 Task: Report abuse to  page of ExxonMobil
Action: Mouse moved to (508, 75)
Screenshot: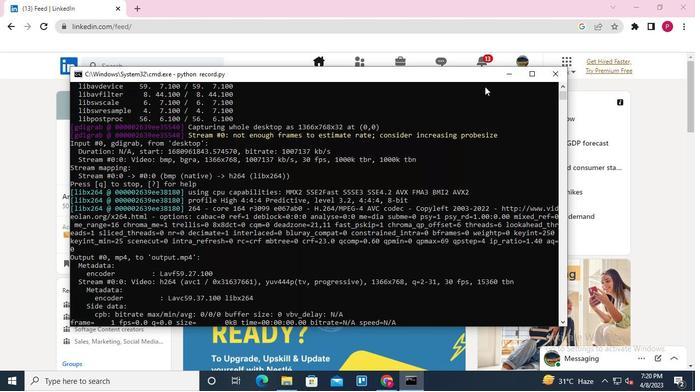 
Action: Mouse pressed left at (508, 75)
Screenshot: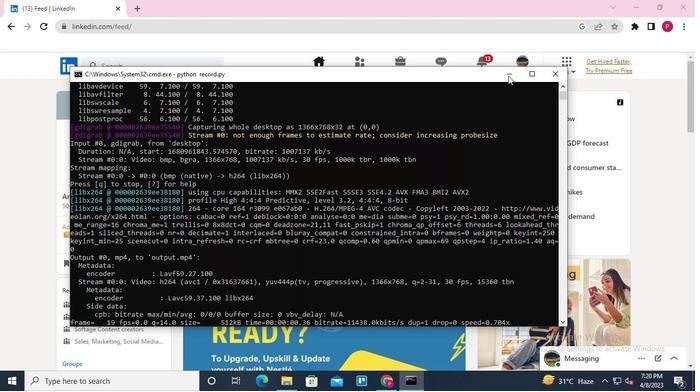 
Action: Mouse moved to (133, 66)
Screenshot: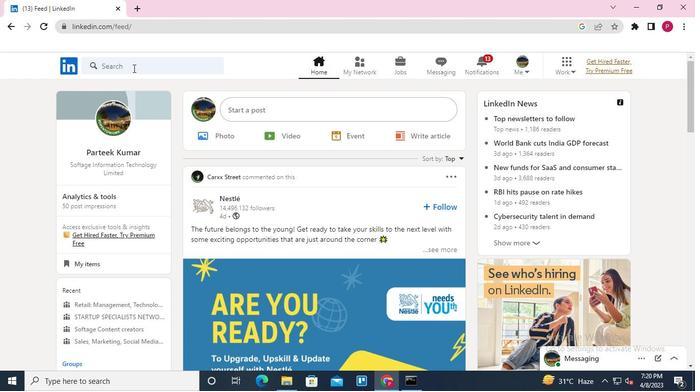
Action: Mouse pressed left at (133, 66)
Screenshot: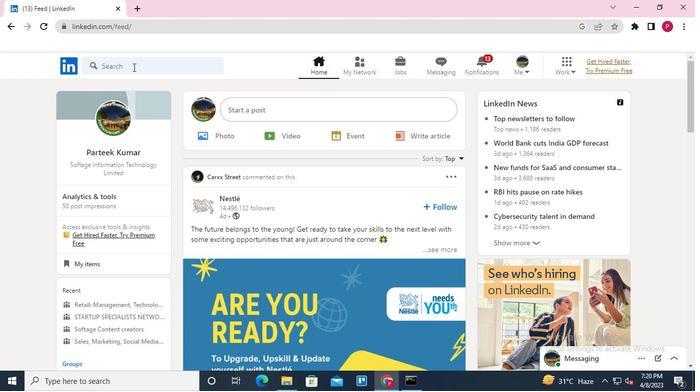 
Action: Mouse moved to (106, 120)
Screenshot: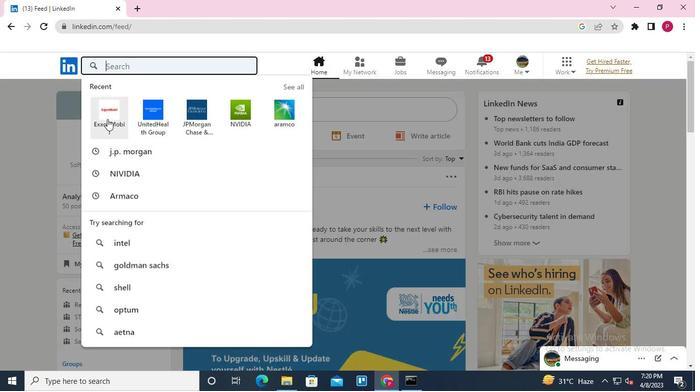 
Action: Mouse pressed left at (106, 120)
Screenshot: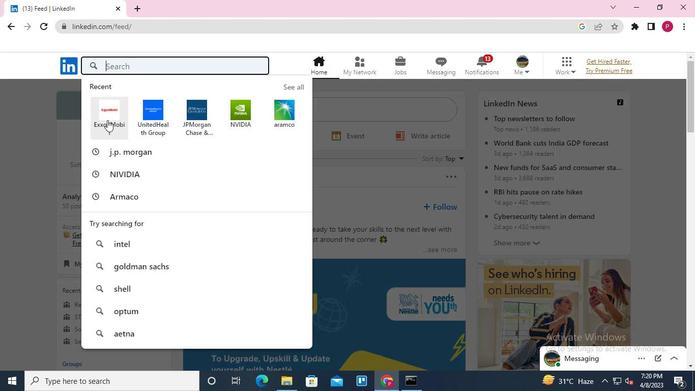 
Action: Mouse moved to (237, 207)
Screenshot: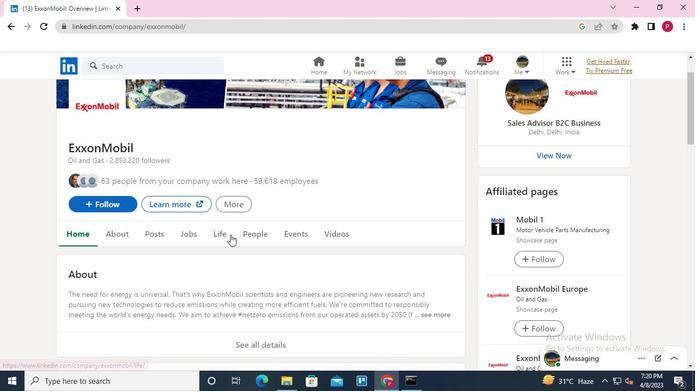 
Action: Mouse pressed left at (237, 207)
Screenshot: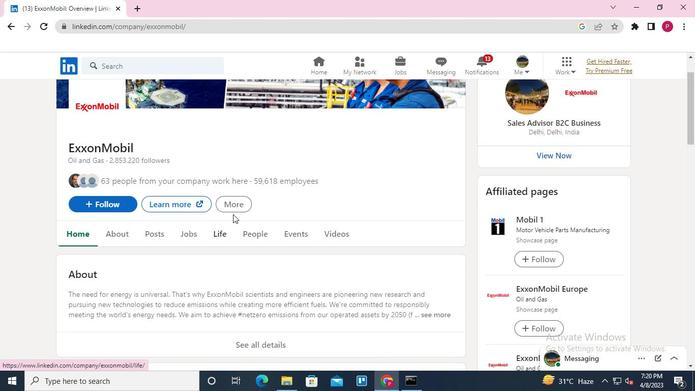 
Action: Mouse moved to (269, 252)
Screenshot: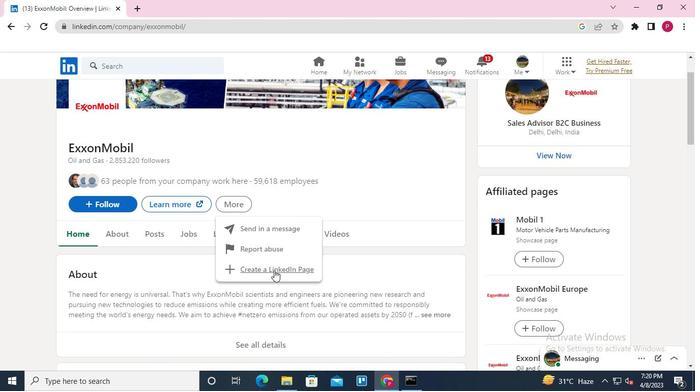 
Action: Mouse pressed left at (269, 252)
Screenshot: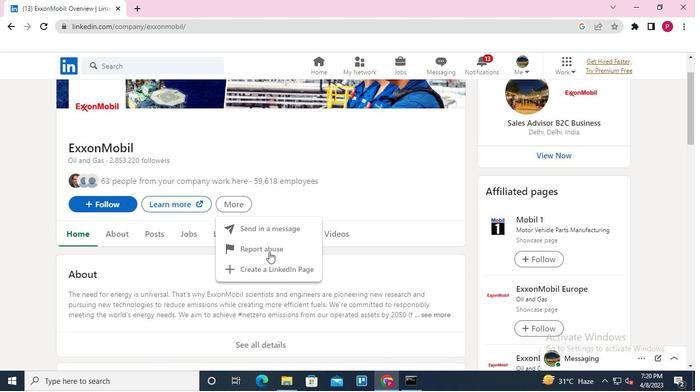 
Action: Mouse moved to (273, 129)
Screenshot: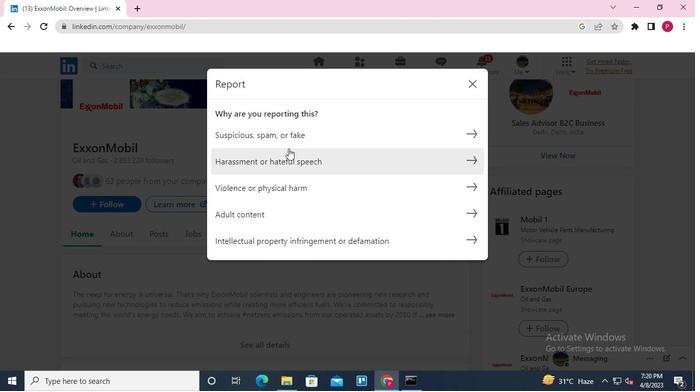 
Action: Mouse pressed left at (273, 129)
Screenshot: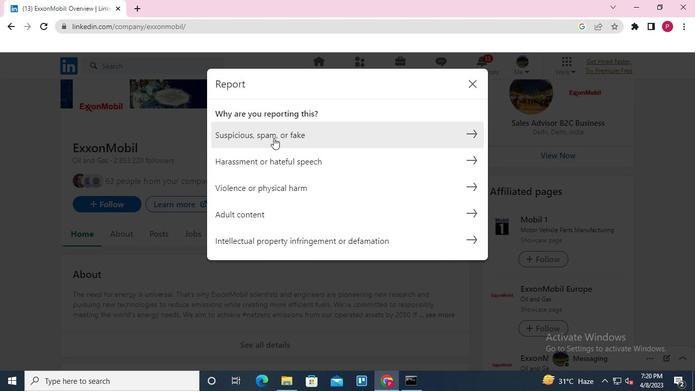 
Action: Mouse moved to (227, 133)
Screenshot: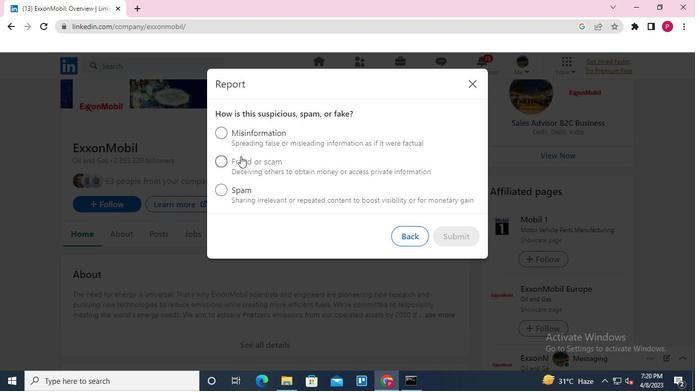 
Action: Mouse pressed left at (227, 133)
Screenshot: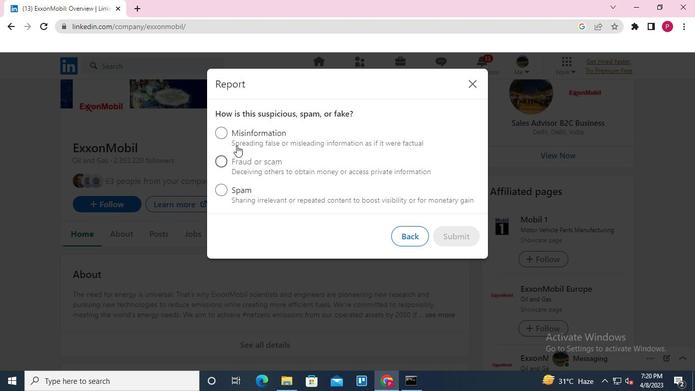 
Action: Mouse moved to (441, 282)
Screenshot: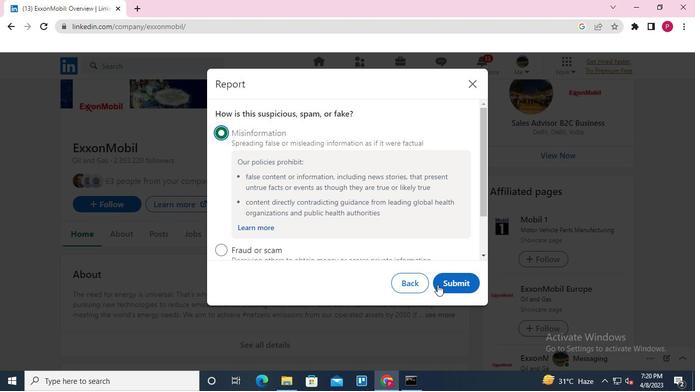 
Action: Mouse pressed left at (441, 282)
Screenshot: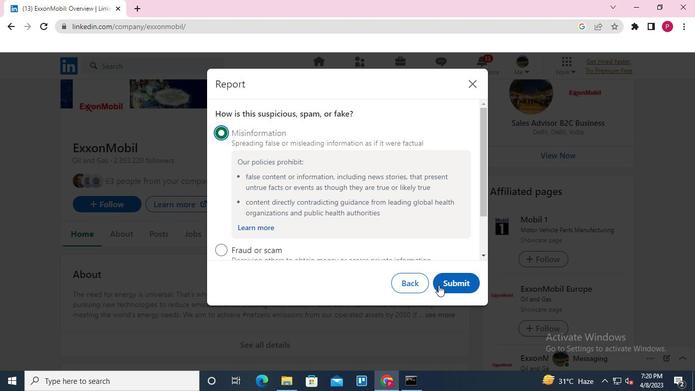 
Action: Mouse moved to (465, 199)
Screenshot: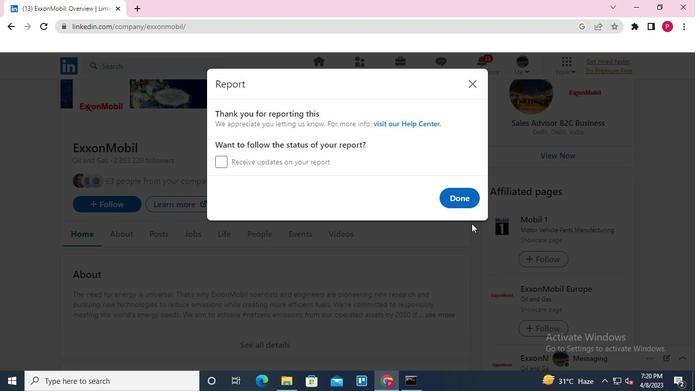 
Action: Mouse pressed left at (465, 199)
Screenshot: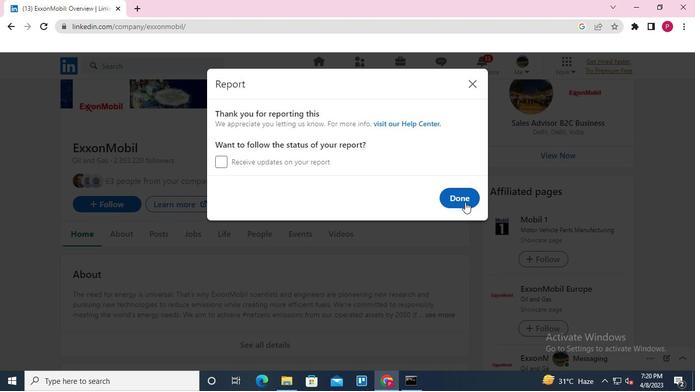 
Action: Mouse moved to (388, 240)
Screenshot: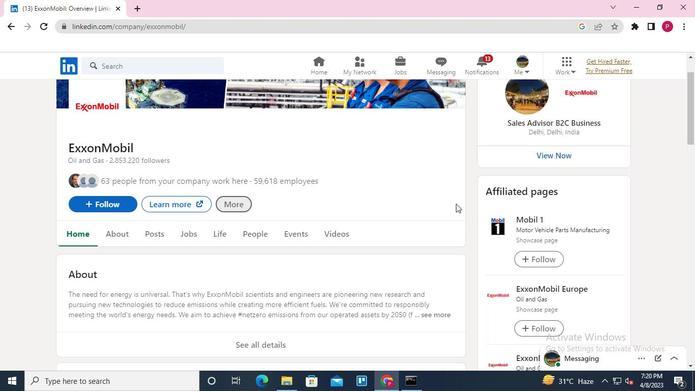
Action: Keyboard Key.alt_l
Screenshot: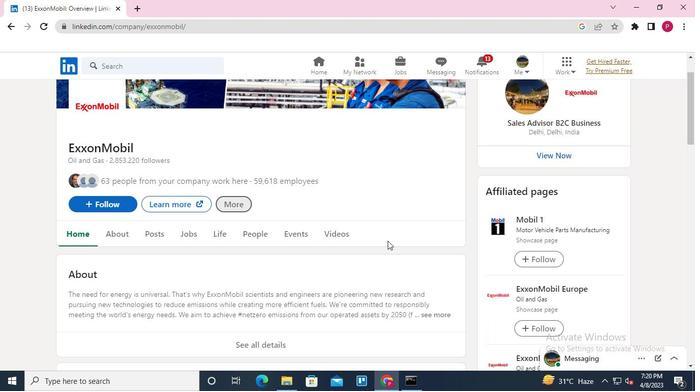 
Action: Keyboard Key.tab
Screenshot: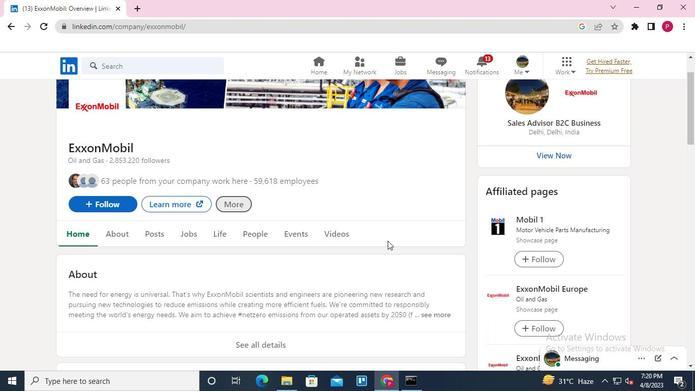 
Action: Mouse moved to (561, 70)
Screenshot: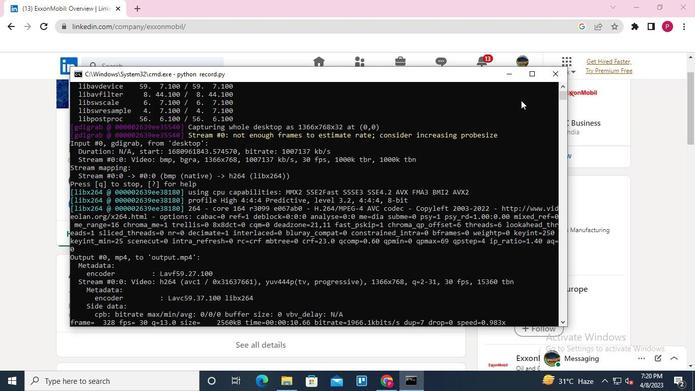 
Action: Mouse pressed left at (561, 70)
Screenshot: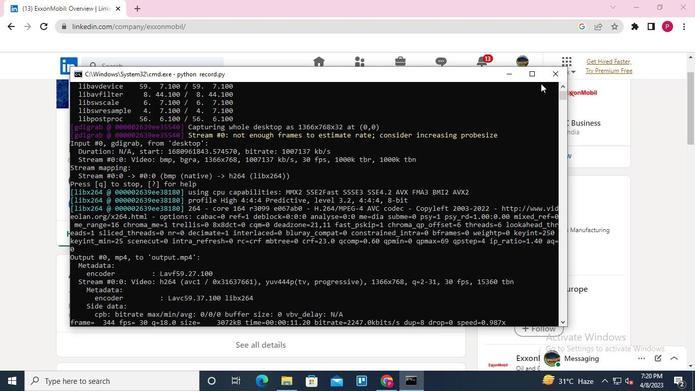 
